 Task: Select the pages per sheet with 2.
Action: Mouse moved to (57, 94)
Screenshot: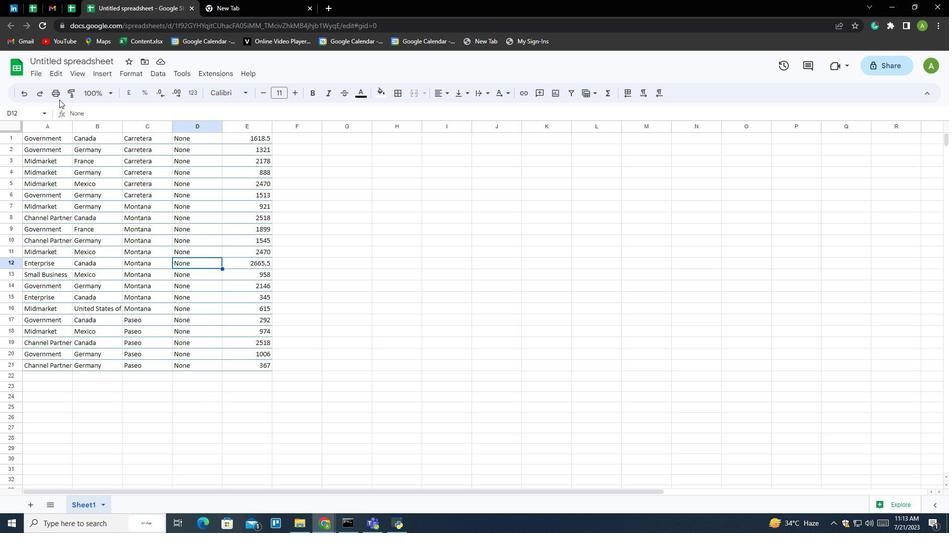 
Action: Mouse pressed left at (57, 94)
Screenshot: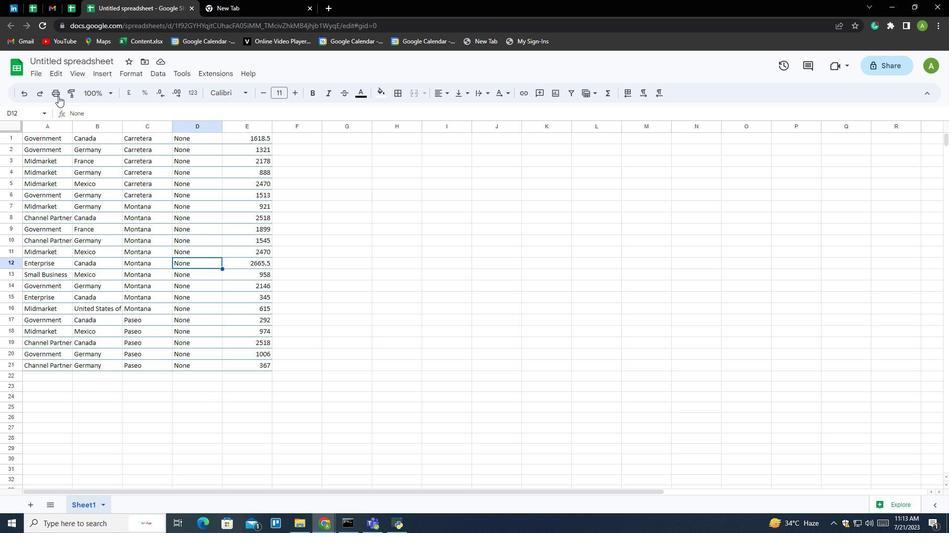 
Action: Mouse moved to (905, 60)
Screenshot: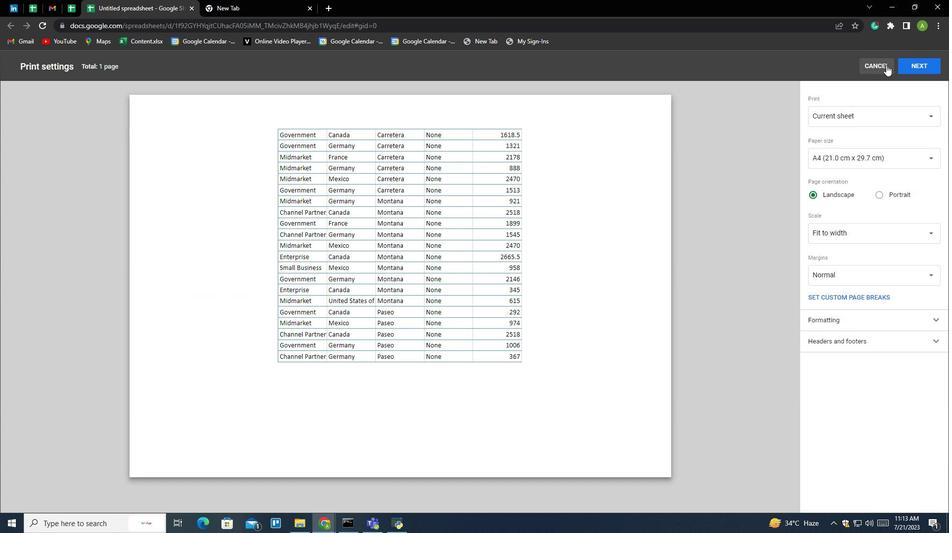 
Action: Mouse pressed left at (905, 60)
Screenshot: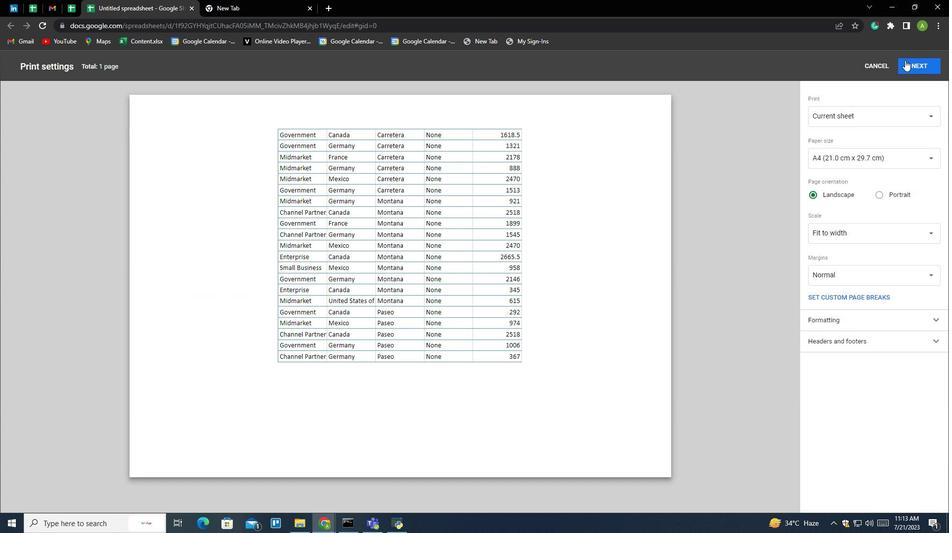 
Action: Mouse moved to (670, 164)
Screenshot: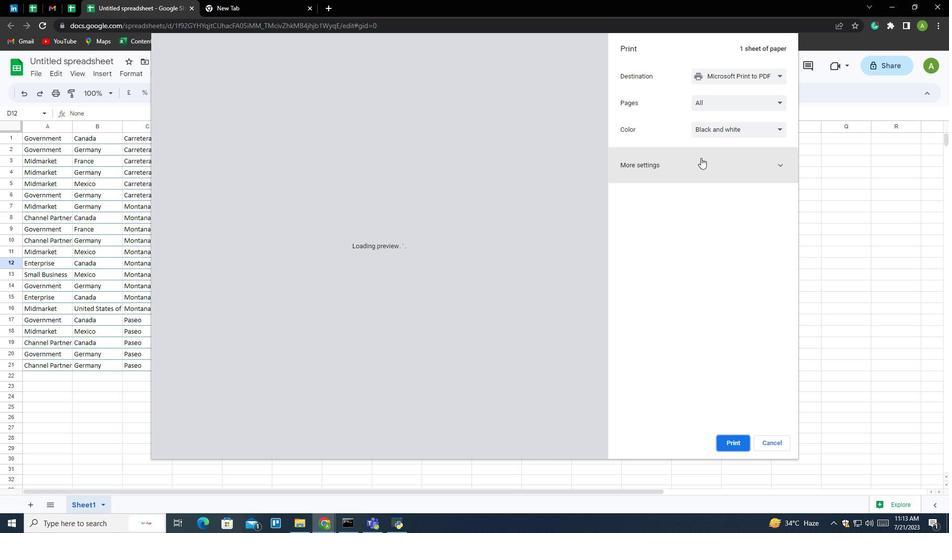 
Action: Mouse pressed left at (670, 164)
Screenshot: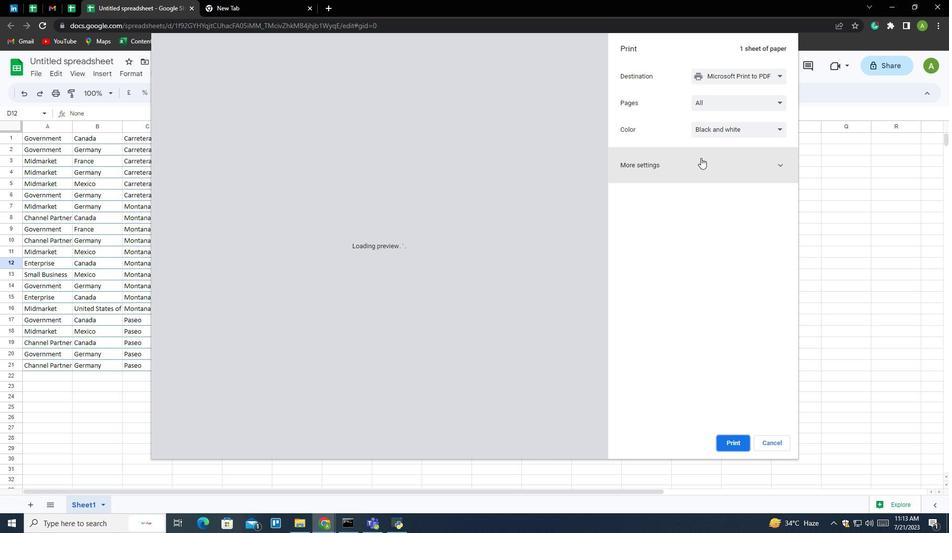 
Action: Mouse moved to (699, 225)
Screenshot: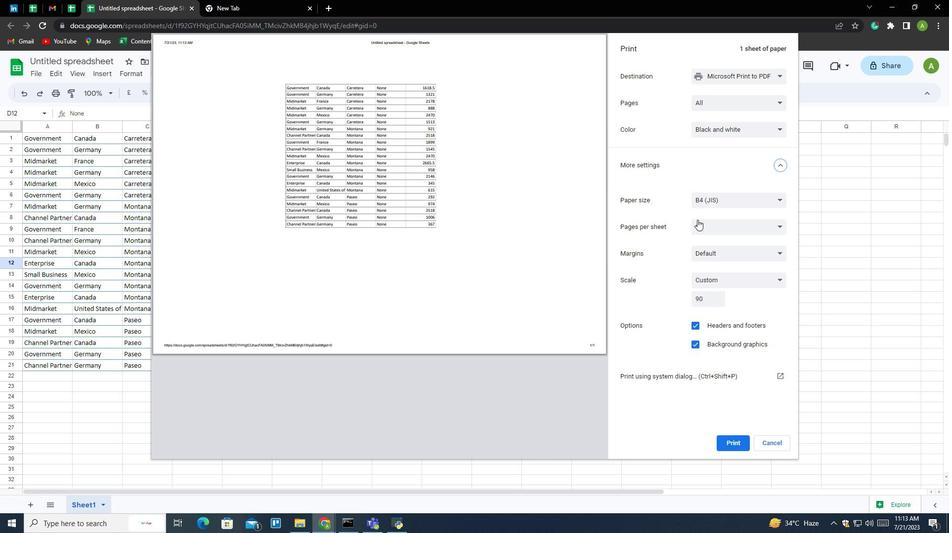 
Action: Mouse pressed left at (699, 225)
Screenshot: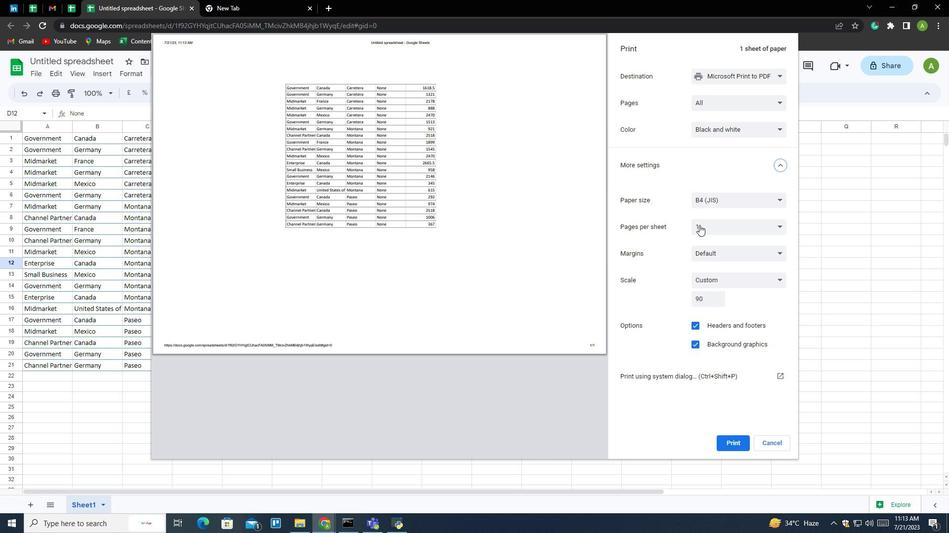 
Action: Mouse moved to (705, 244)
Screenshot: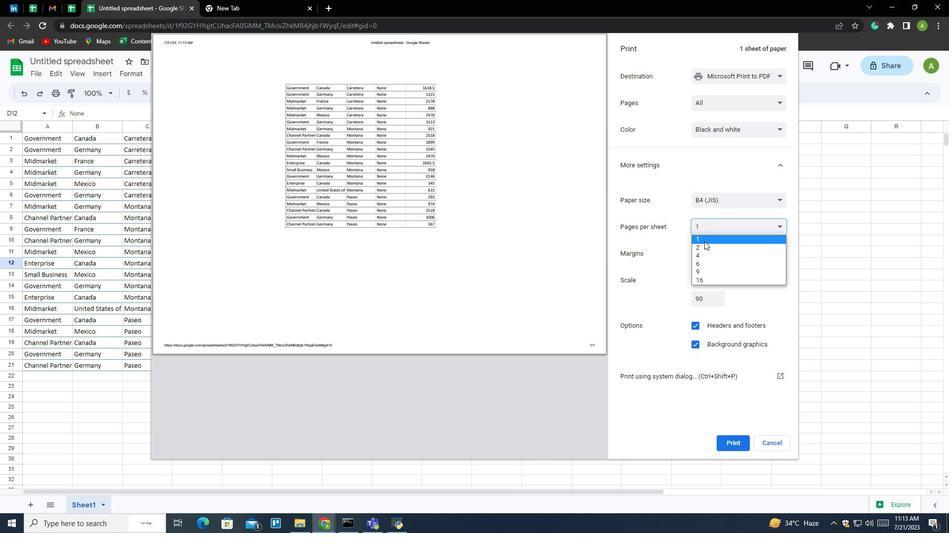 
Action: Mouse pressed left at (705, 244)
Screenshot: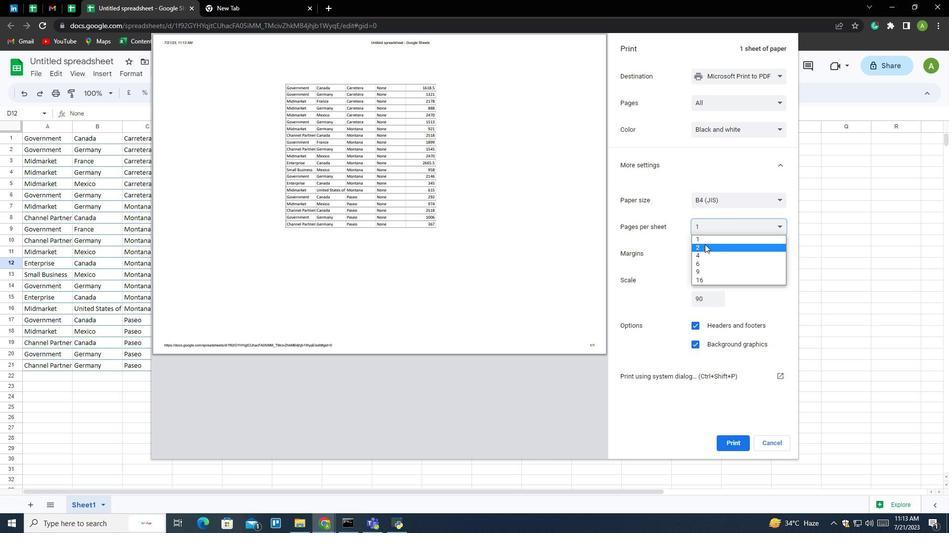 
Action: Mouse moved to (698, 313)
Screenshot: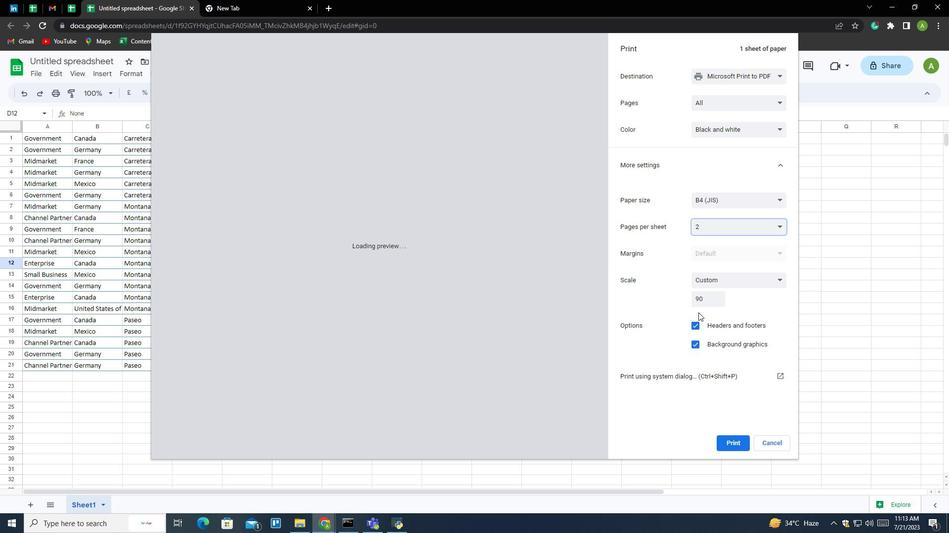 
